 Task: Create Workspace Customer Relationship Management Workspace description Manage email marketing and automation campaigns. Workspace type Education
Action: Mouse moved to (371, 76)
Screenshot: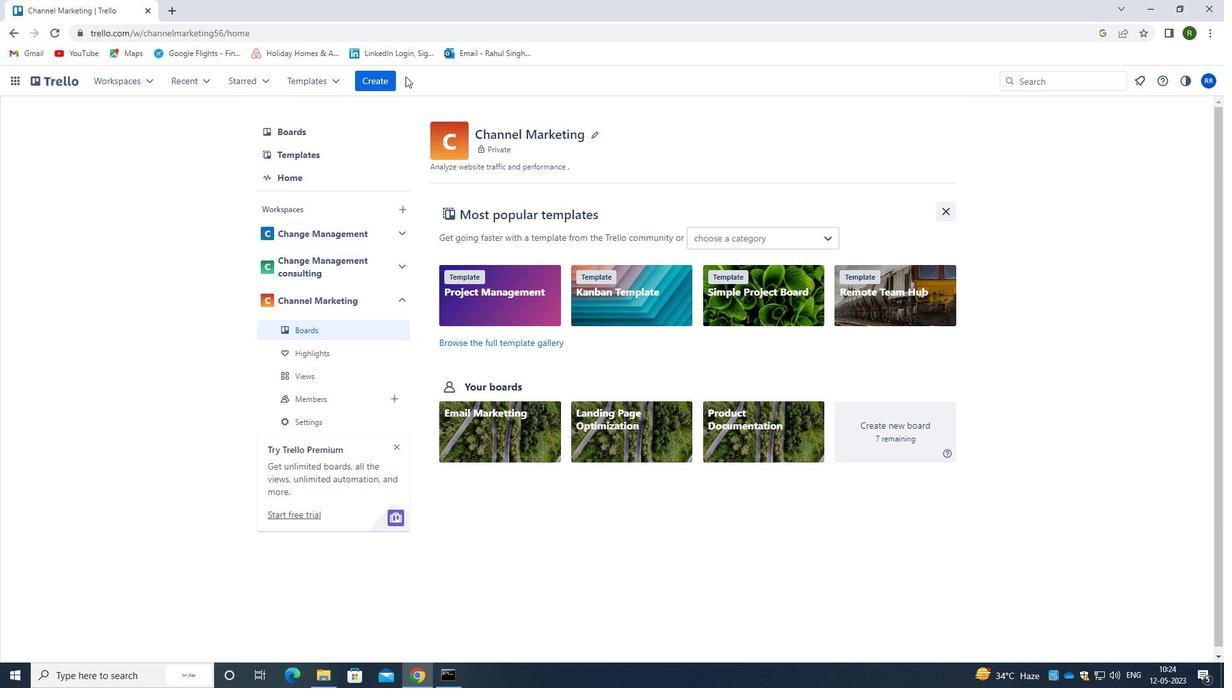 
Action: Mouse pressed left at (371, 76)
Screenshot: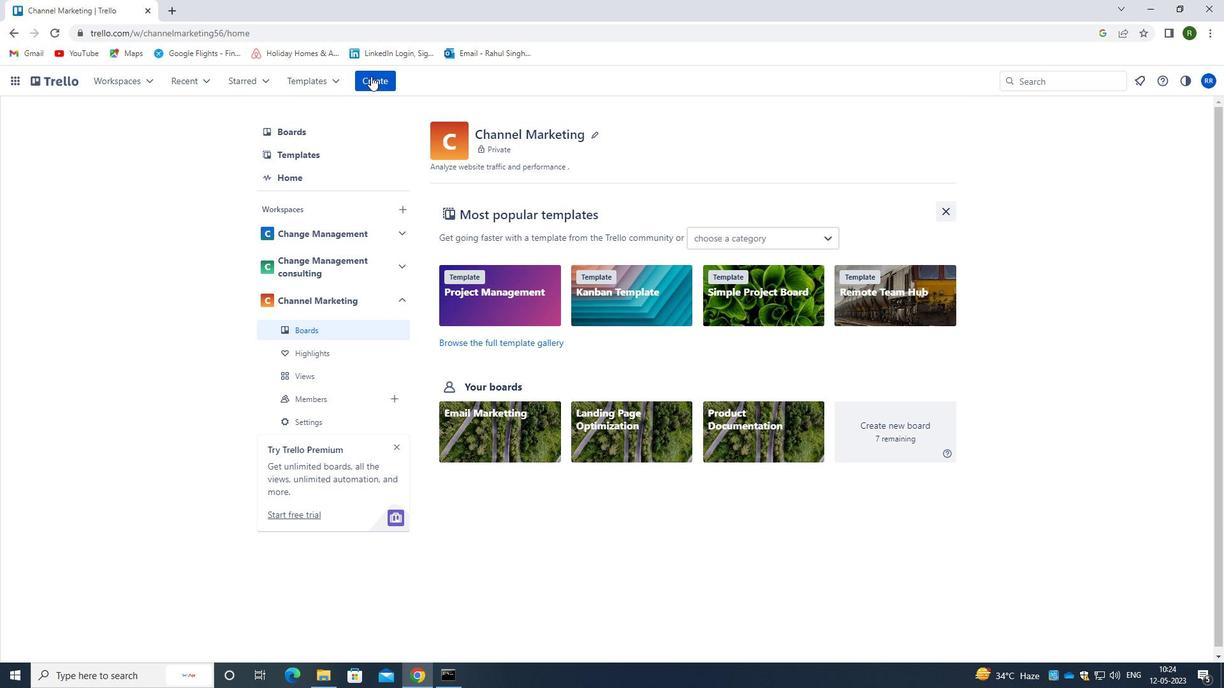 
Action: Mouse moved to (413, 220)
Screenshot: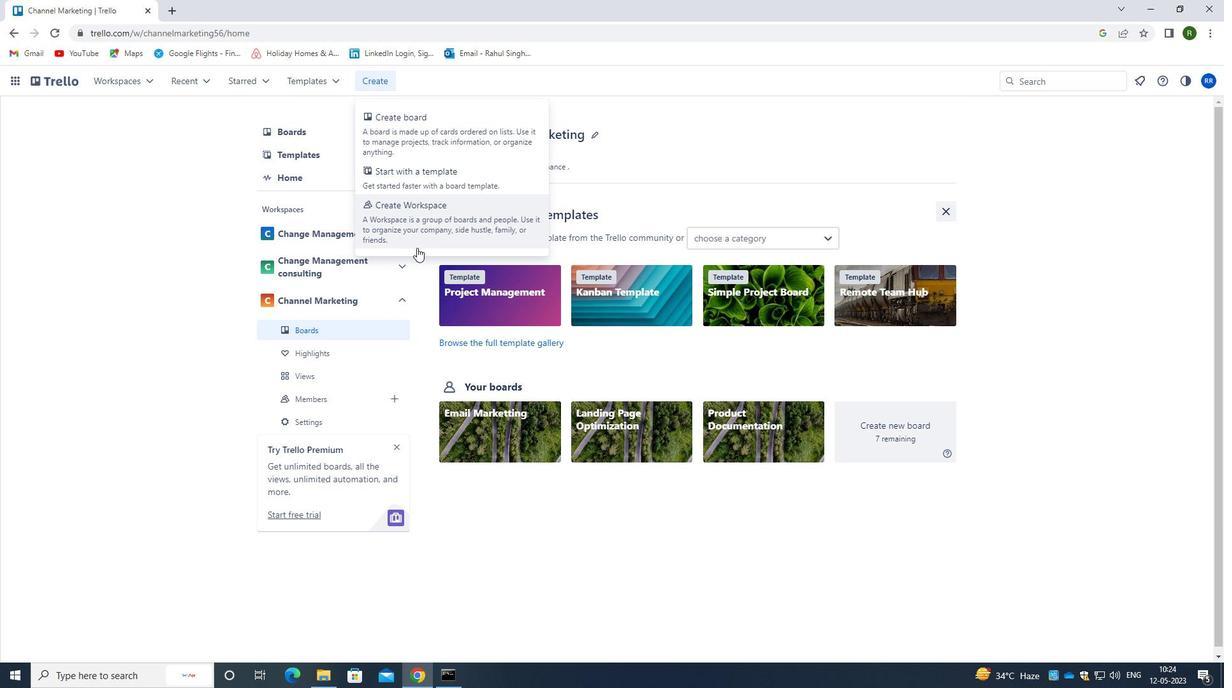 
Action: Mouse pressed left at (413, 220)
Screenshot: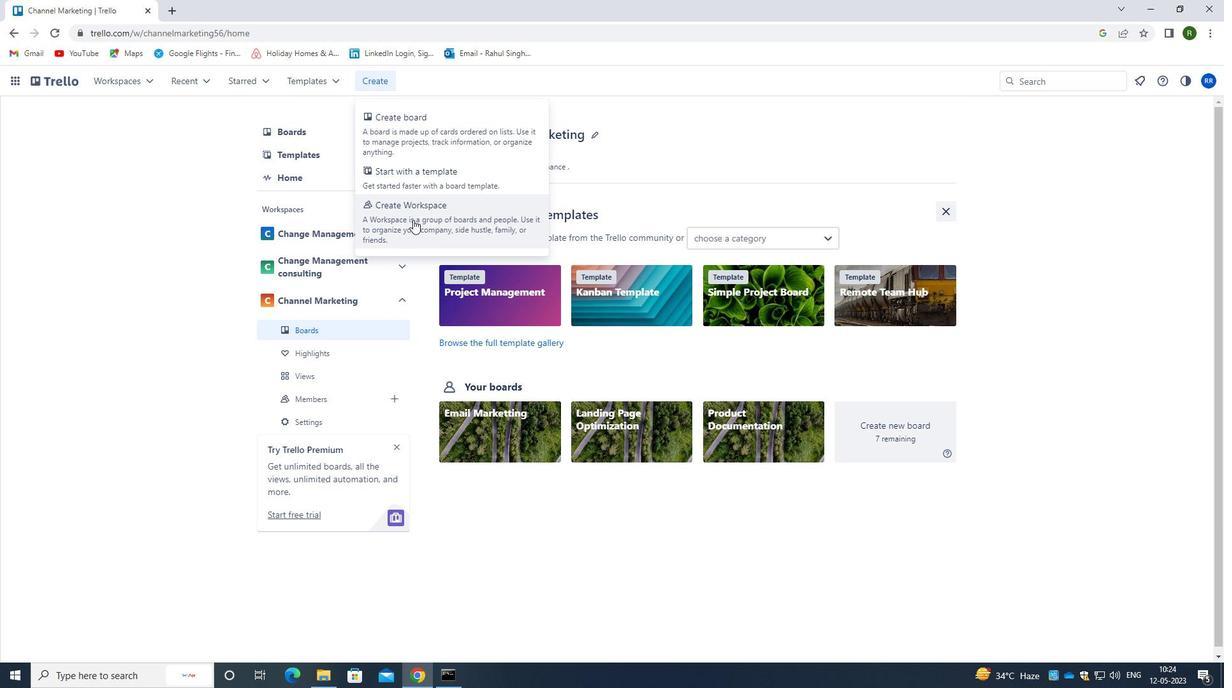 
Action: Mouse moved to (391, 250)
Screenshot: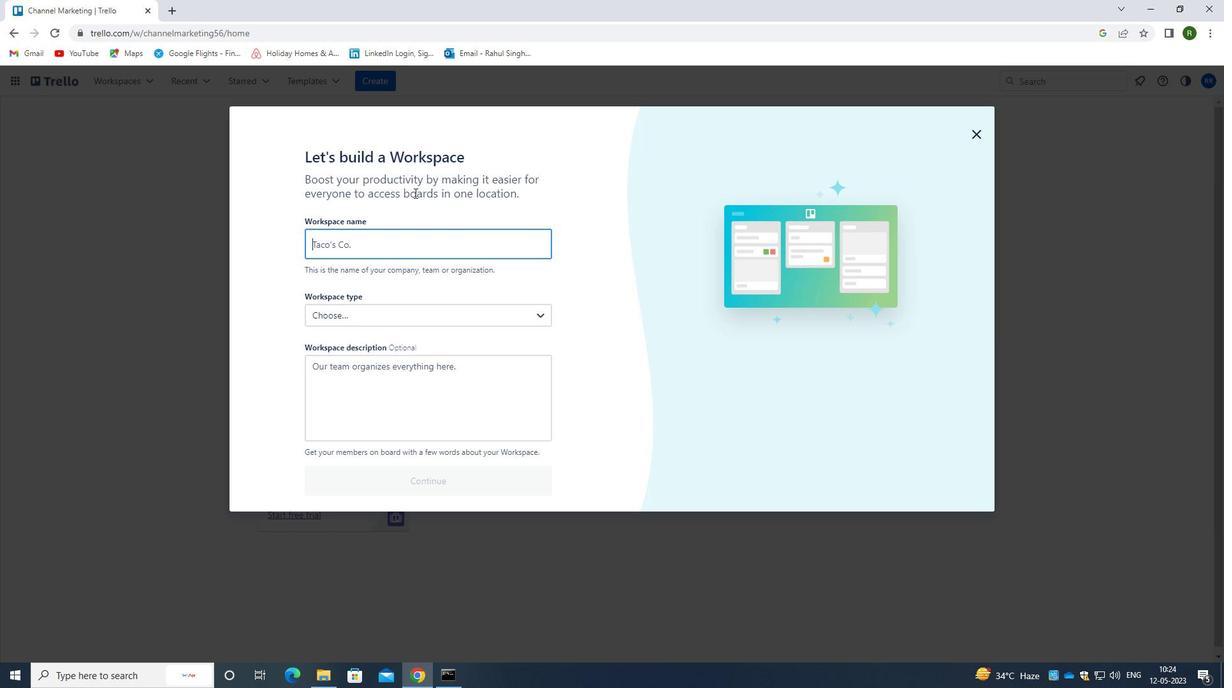 
Action: Mouse pressed left at (391, 250)
Screenshot: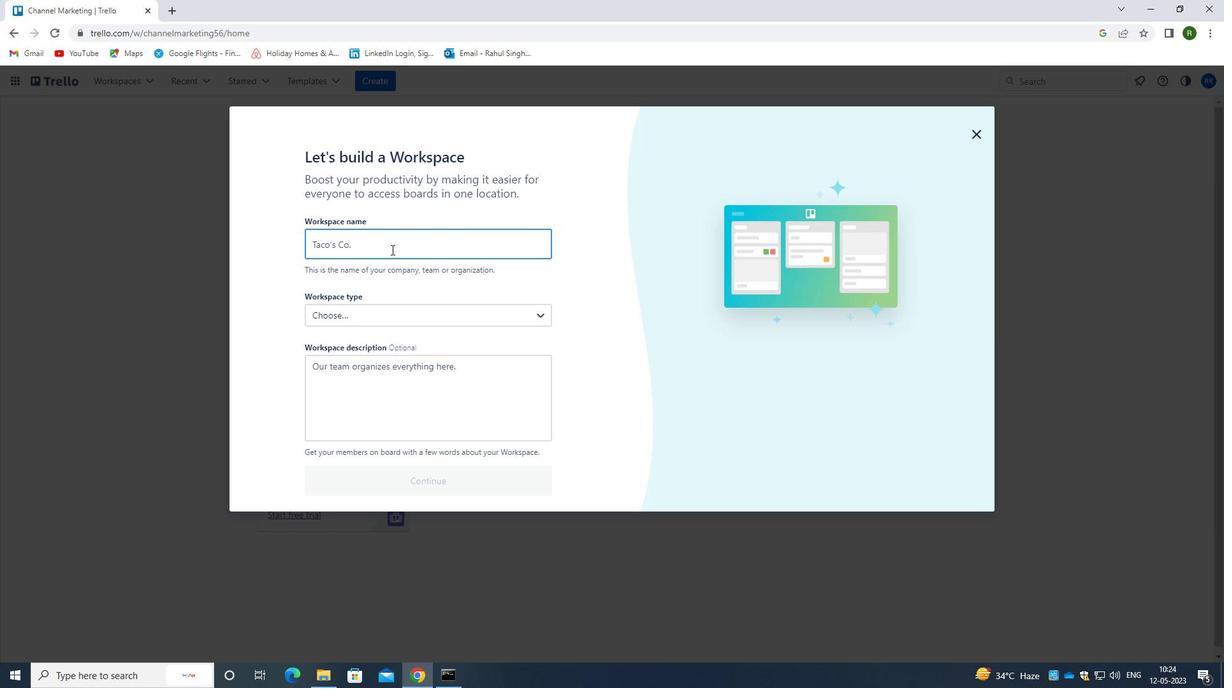 
Action: Mouse moved to (391, 250)
Screenshot: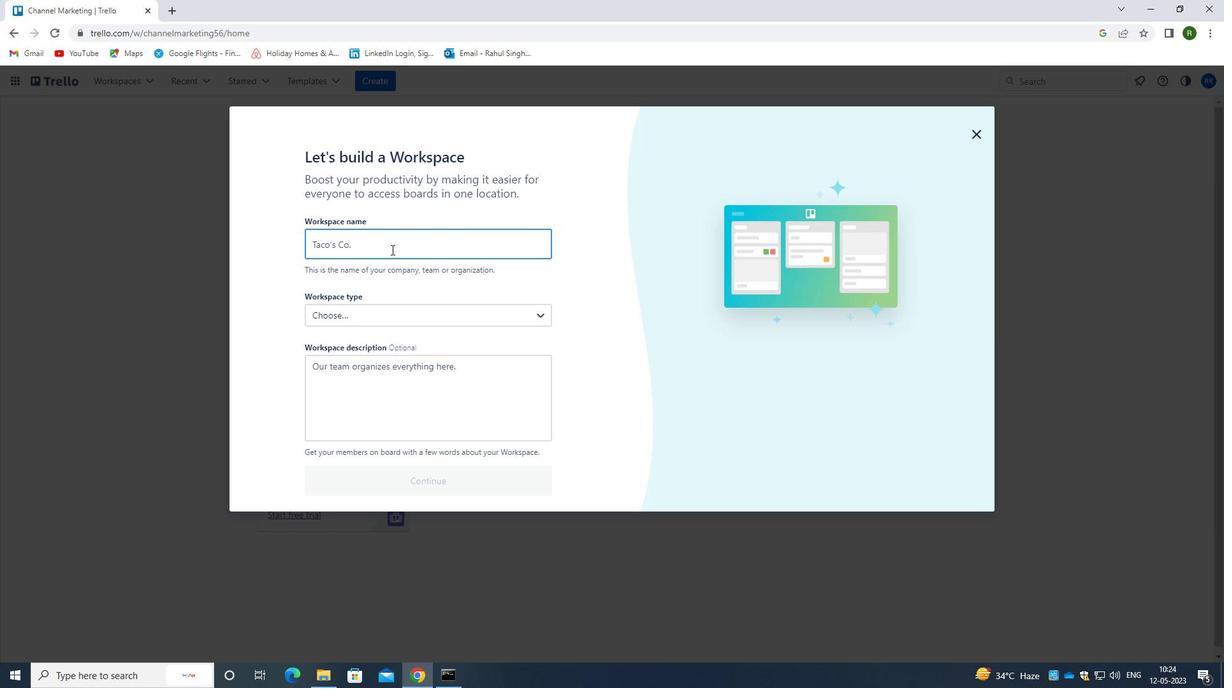 
Action: Key pressed <Key.caps_lock>c<Key.caps_lock>ustomer<Key.space><Key.caps_lock>r<Key.caps_lock>elationship<Key.space><Key.caps_lock>m<Key.caps_lock>ang<Key.backspace>agement
Screenshot: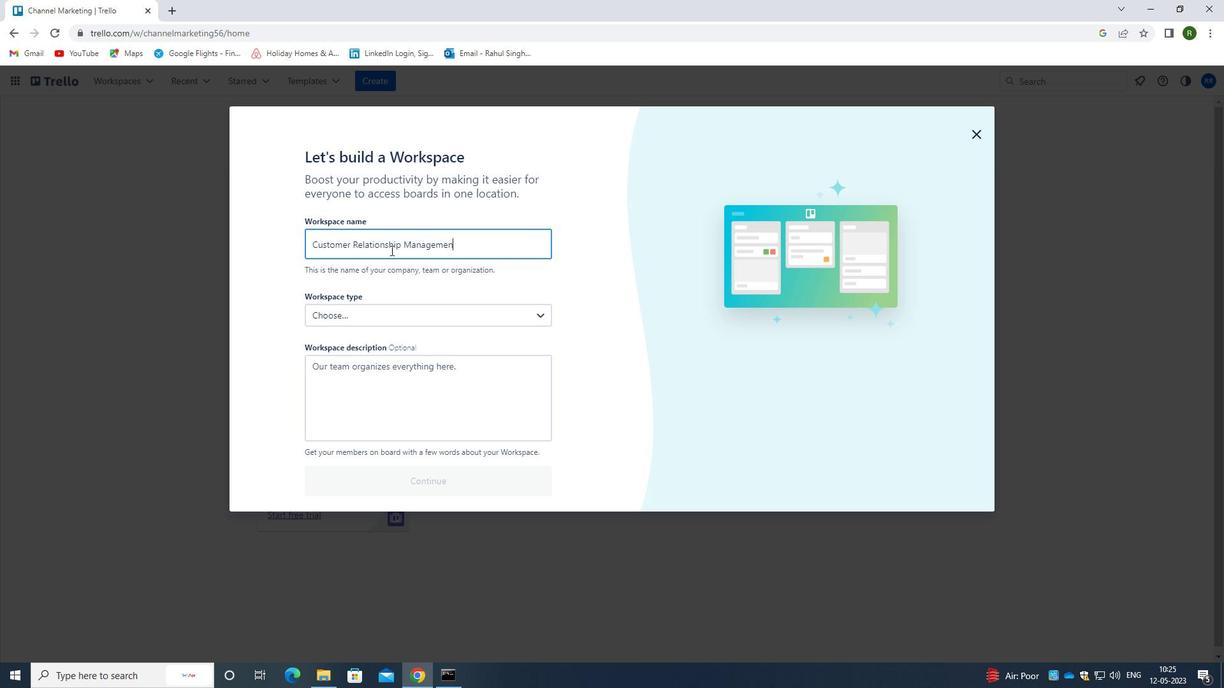 
Action: Mouse moved to (387, 401)
Screenshot: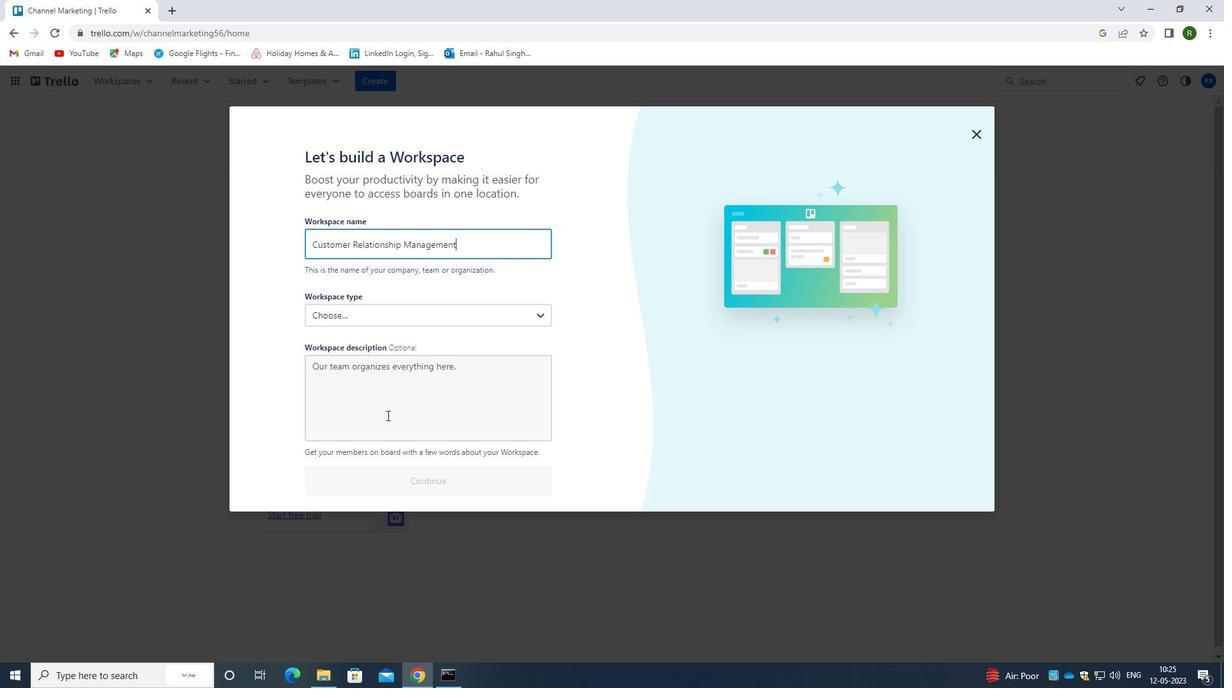 
Action: Mouse pressed left at (387, 401)
Screenshot: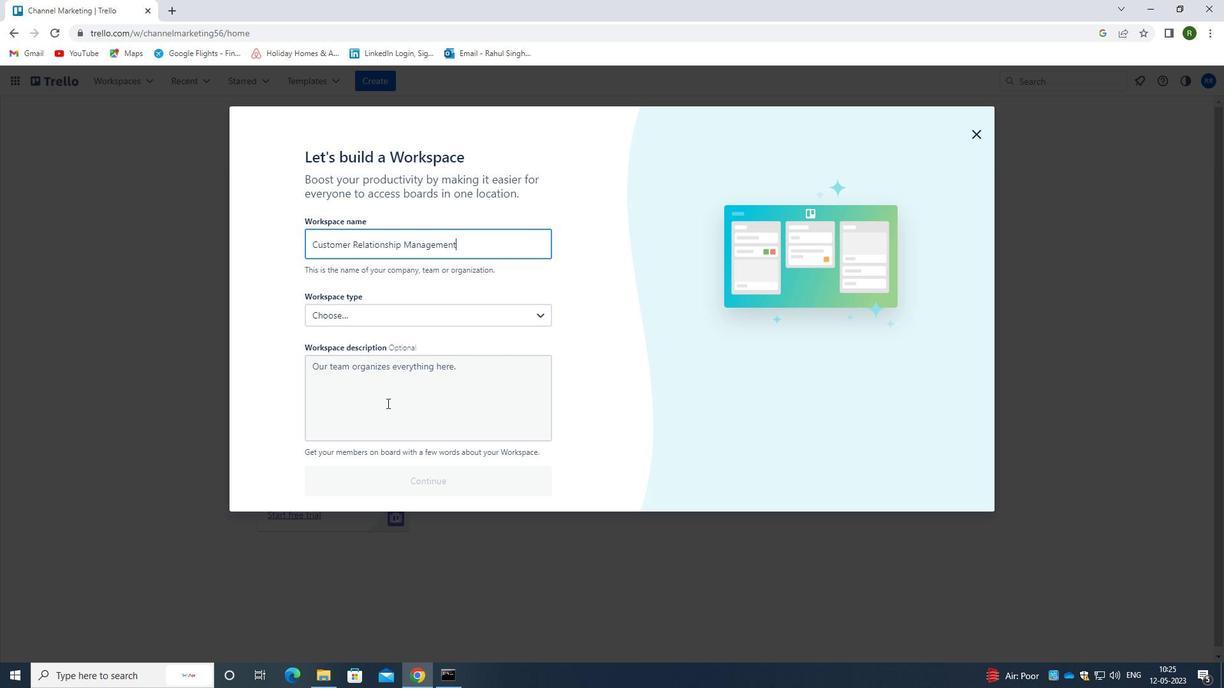 
Action: Mouse moved to (388, 401)
Screenshot: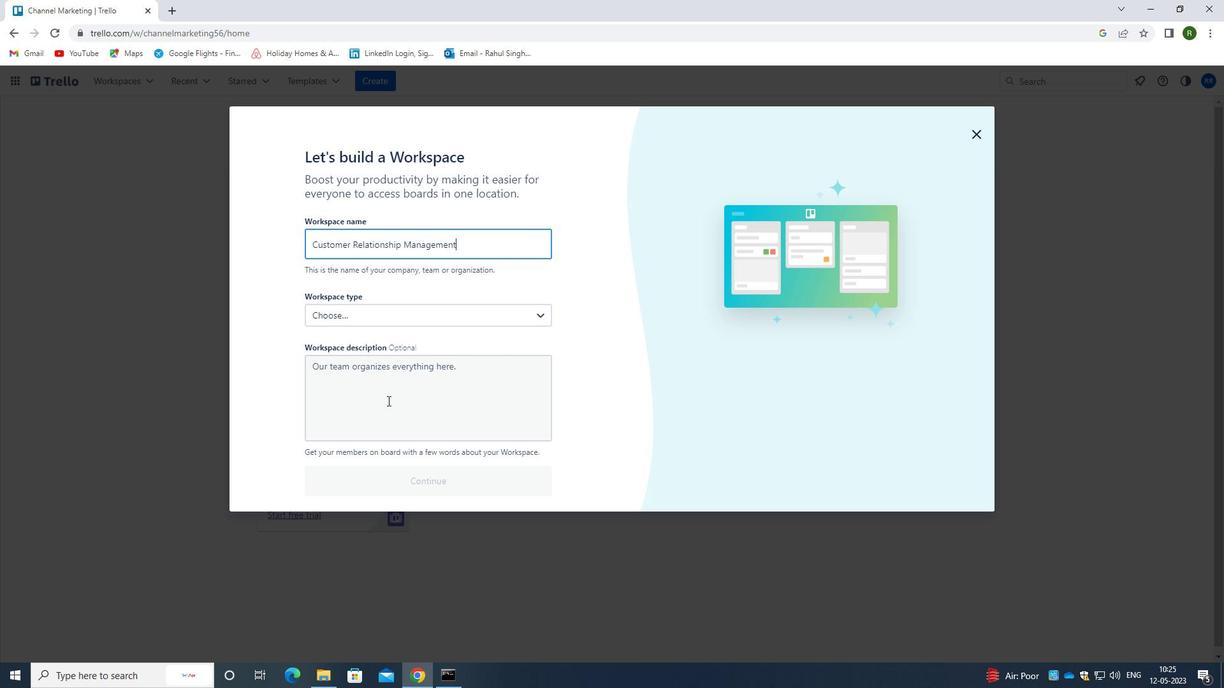 
Action: Key pressed <Key.caps_lock>m<Key.caps_lock>anage<Key.space>emit<Key.backspace><Key.backspace>ail<Key.space>marketimg<Key.backspace><Key.backspace>ng<Key.space>and<Key.space>automation<Key.space>campaigns.
Screenshot: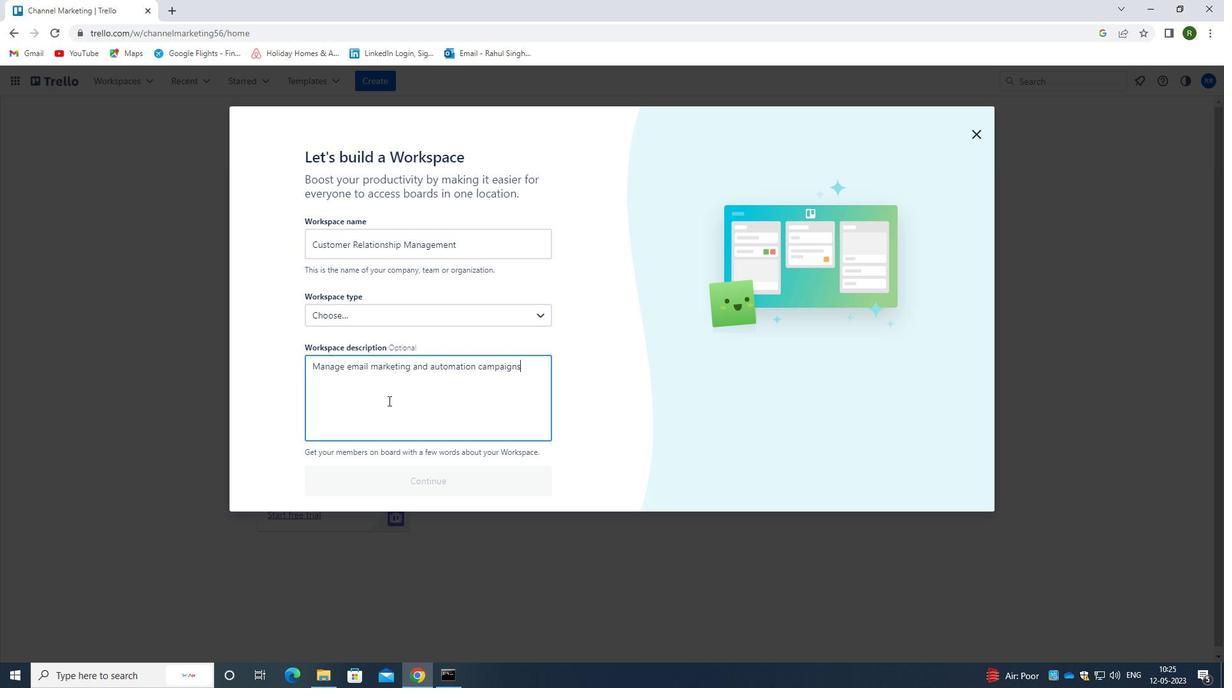 
Action: Mouse moved to (385, 313)
Screenshot: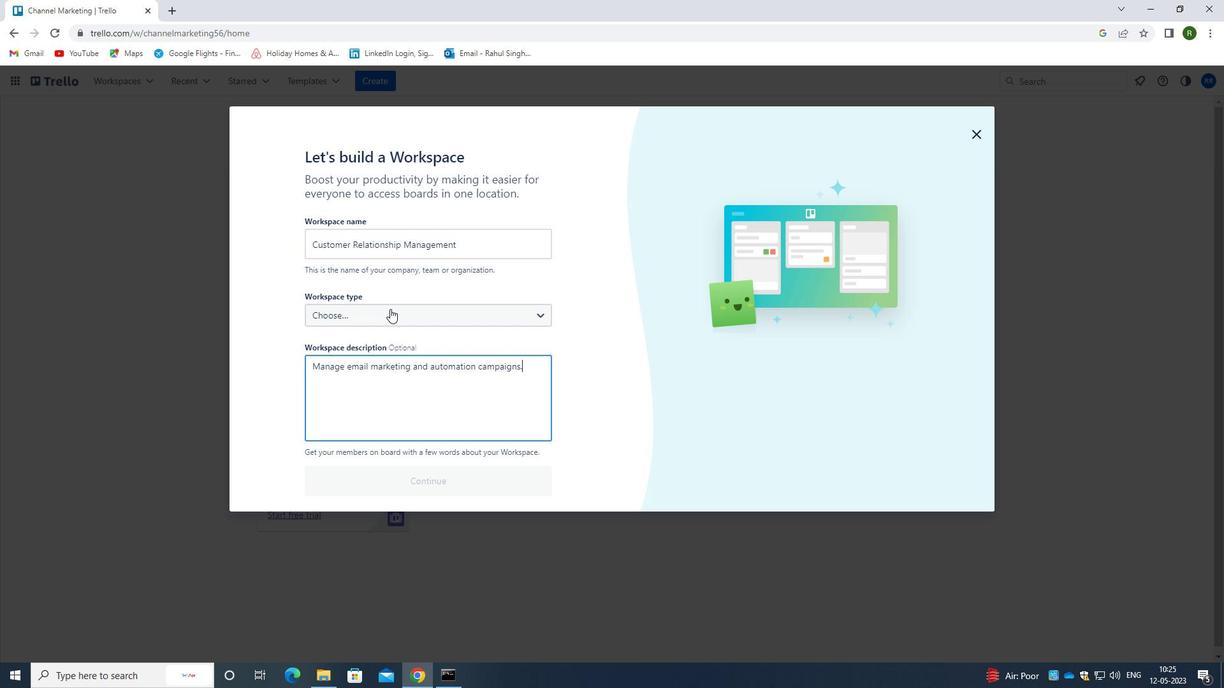 
Action: Mouse pressed left at (385, 313)
Screenshot: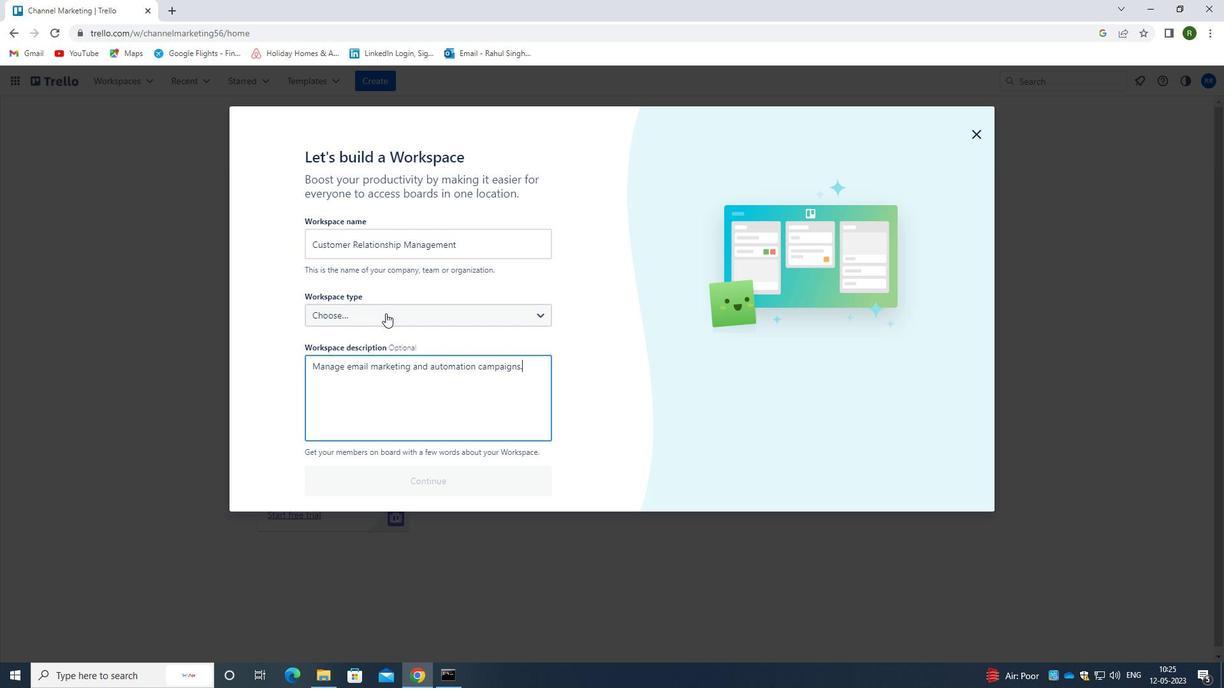 
Action: Mouse moved to (369, 474)
Screenshot: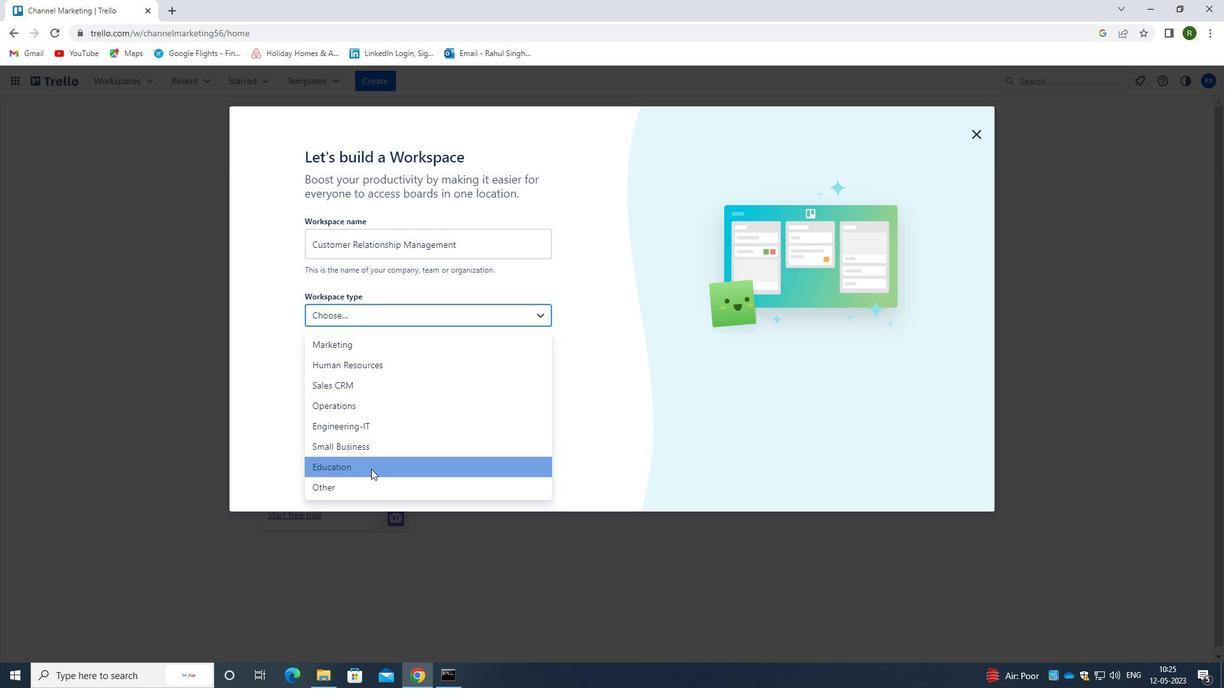 
Action: Mouse pressed left at (369, 474)
Screenshot: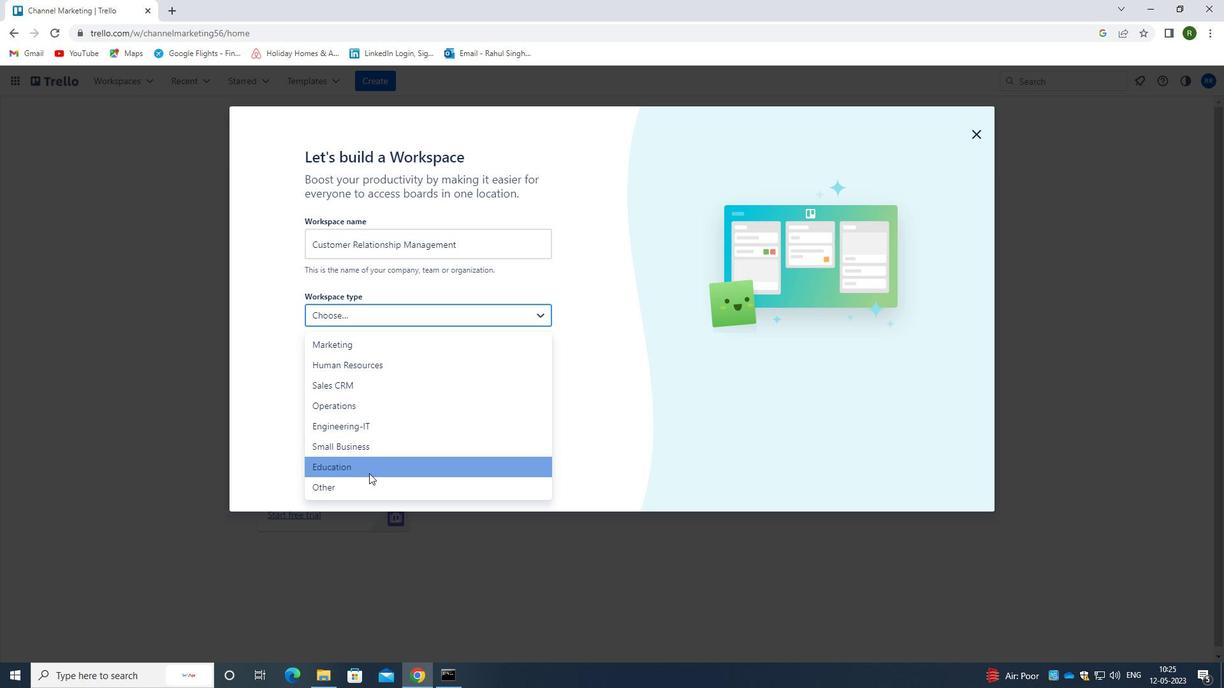 
Action: Mouse moved to (389, 482)
Screenshot: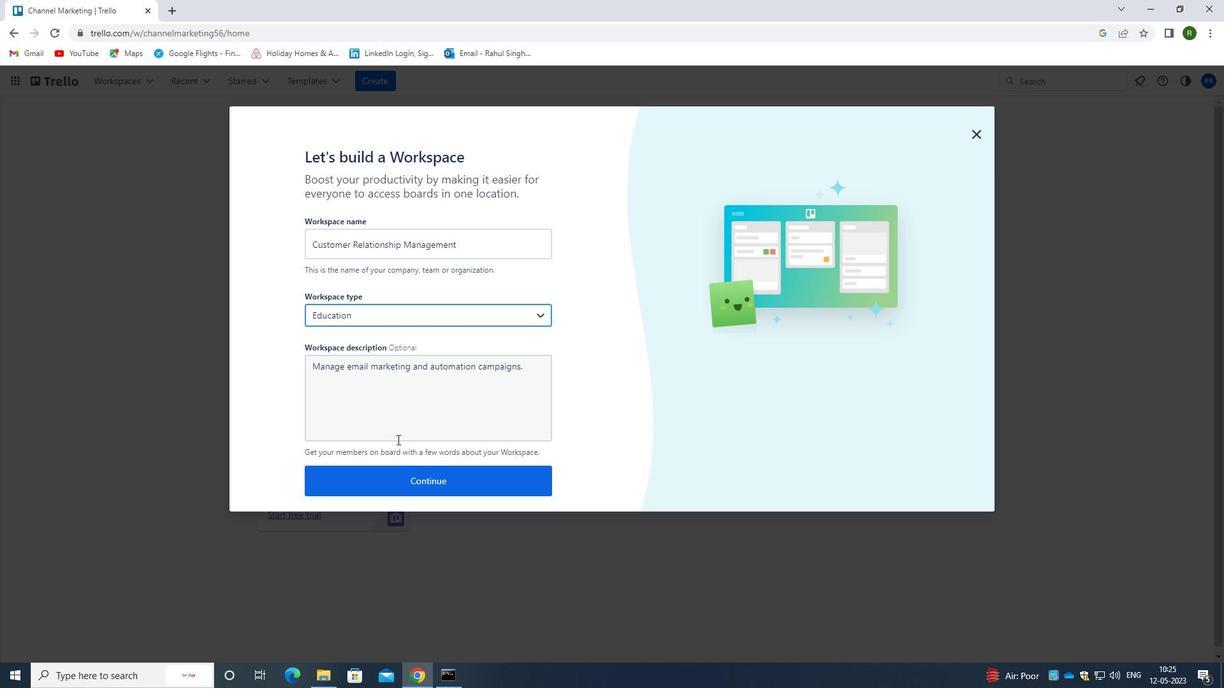 
Action: Mouse pressed left at (389, 482)
Screenshot: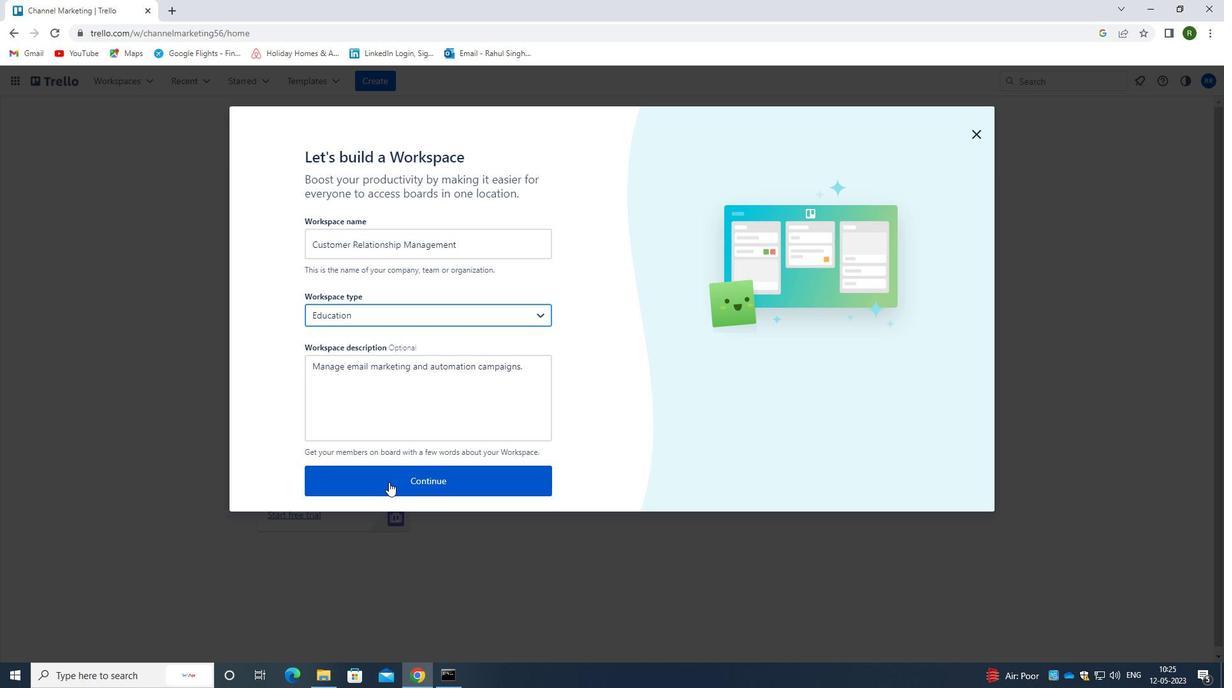 
Action: Mouse moved to (440, 346)
Screenshot: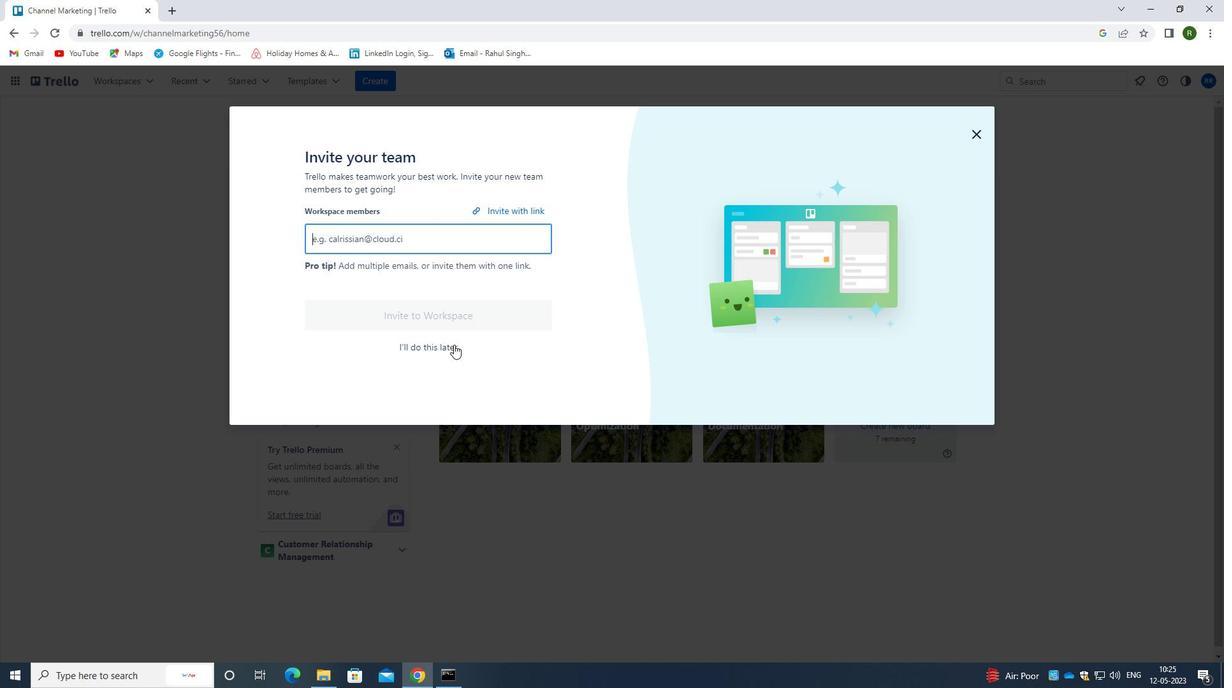 
Action: Mouse pressed left at (440, 346)
Screenshot: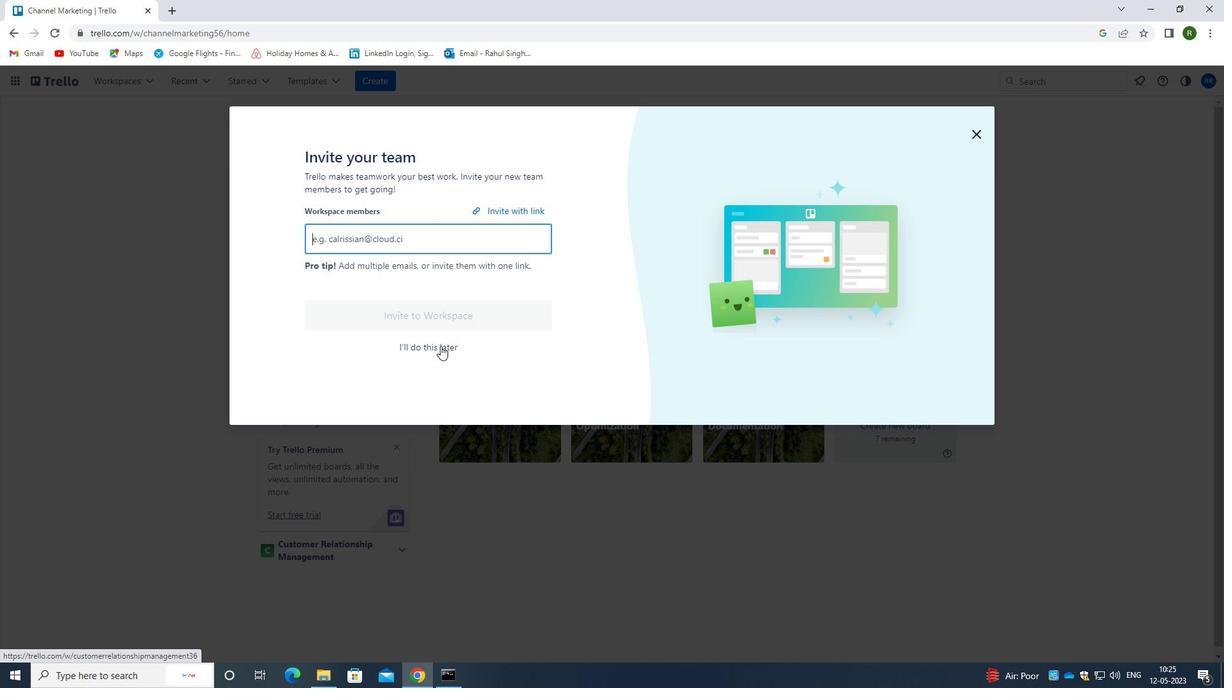 
